 Task: Create a section Feature Fiesta and in the section, add a milestone Cryptocurrency Integration in the project AutoDesk
Action: Mouse moved to (768, 531)
Screenshot: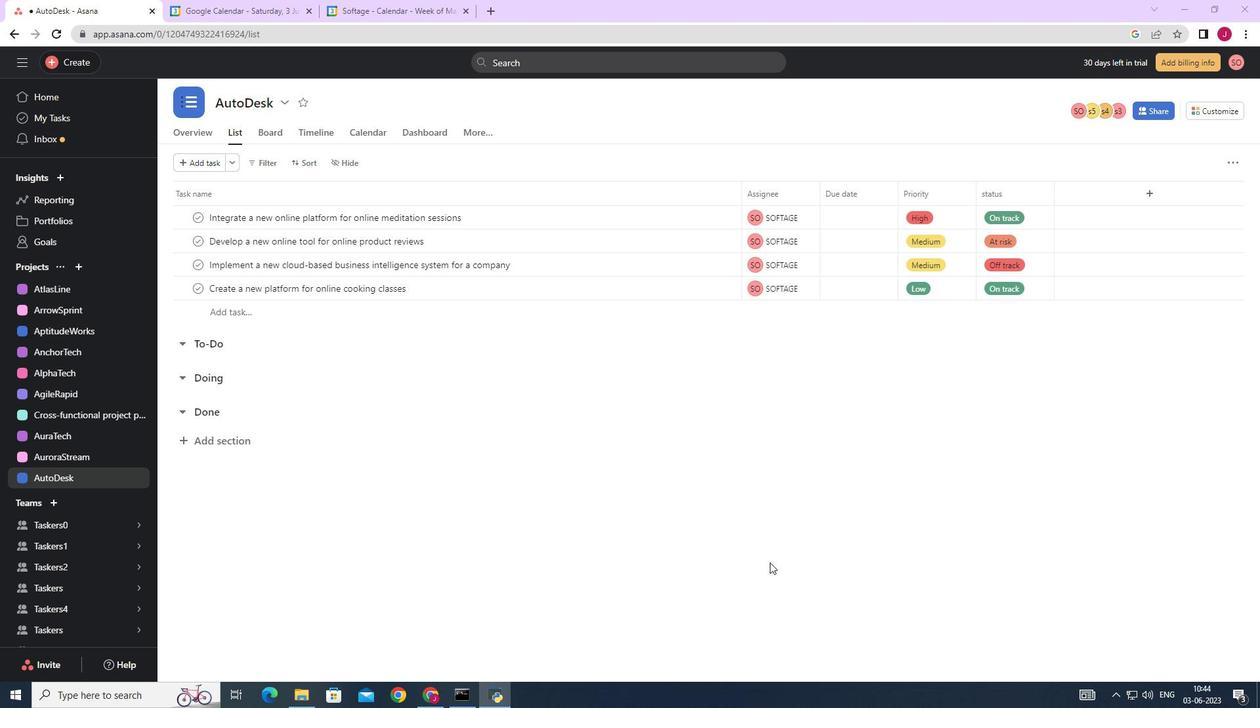 
Action: Mouse scrolled (768, 530) with delta (0, 0)
Screenshot: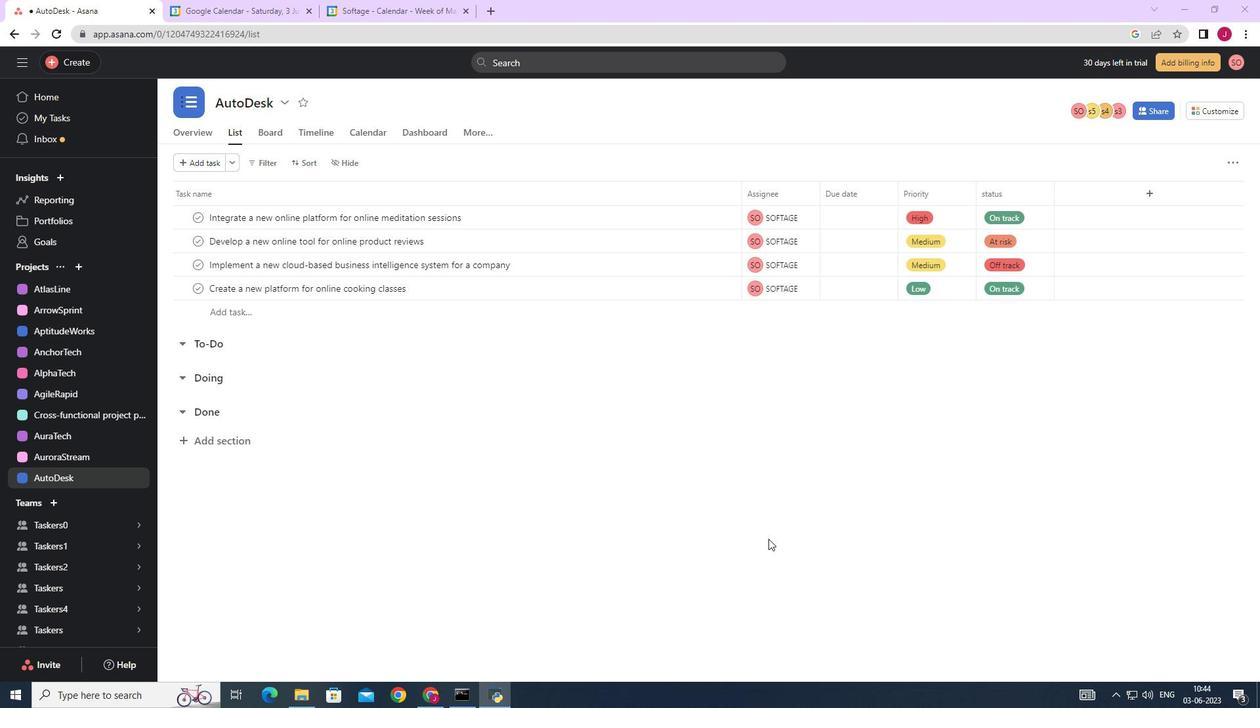 
Action: Mouse scrolled (768, 530) with delta (0, 0)
Screenshot: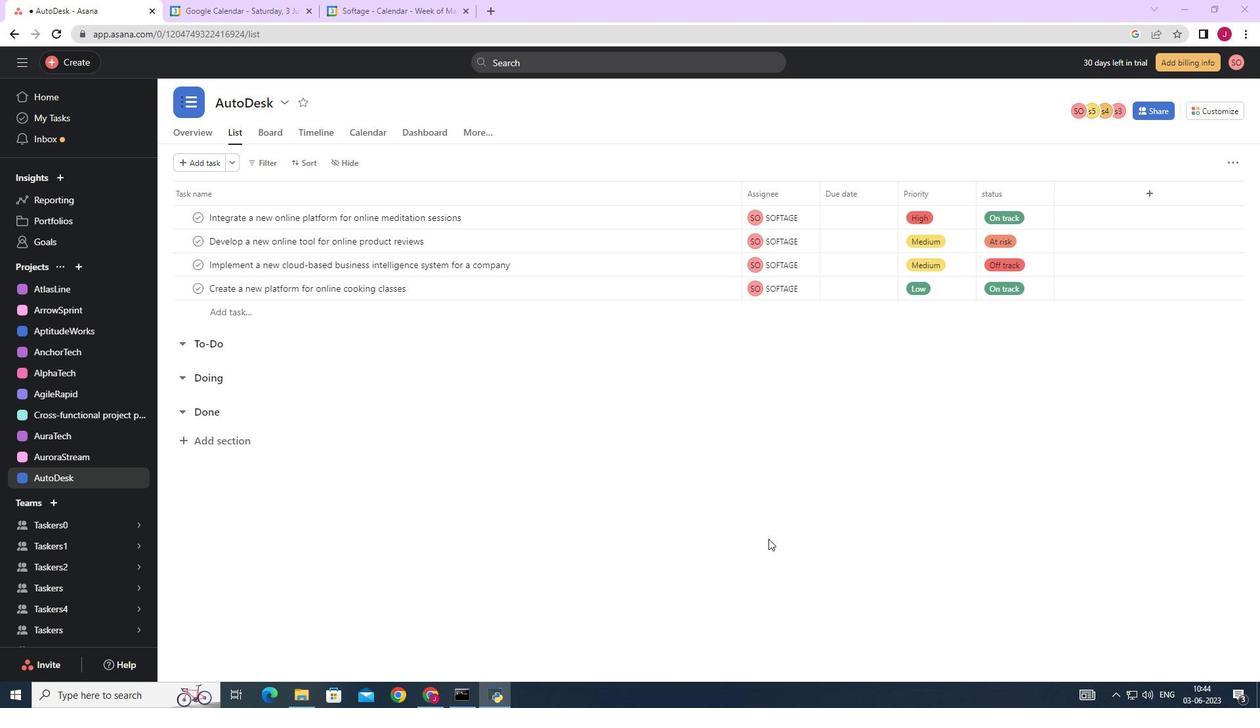 
Action: Mouse scrolled (768, 530) with delta (0, 0)
Screenshot: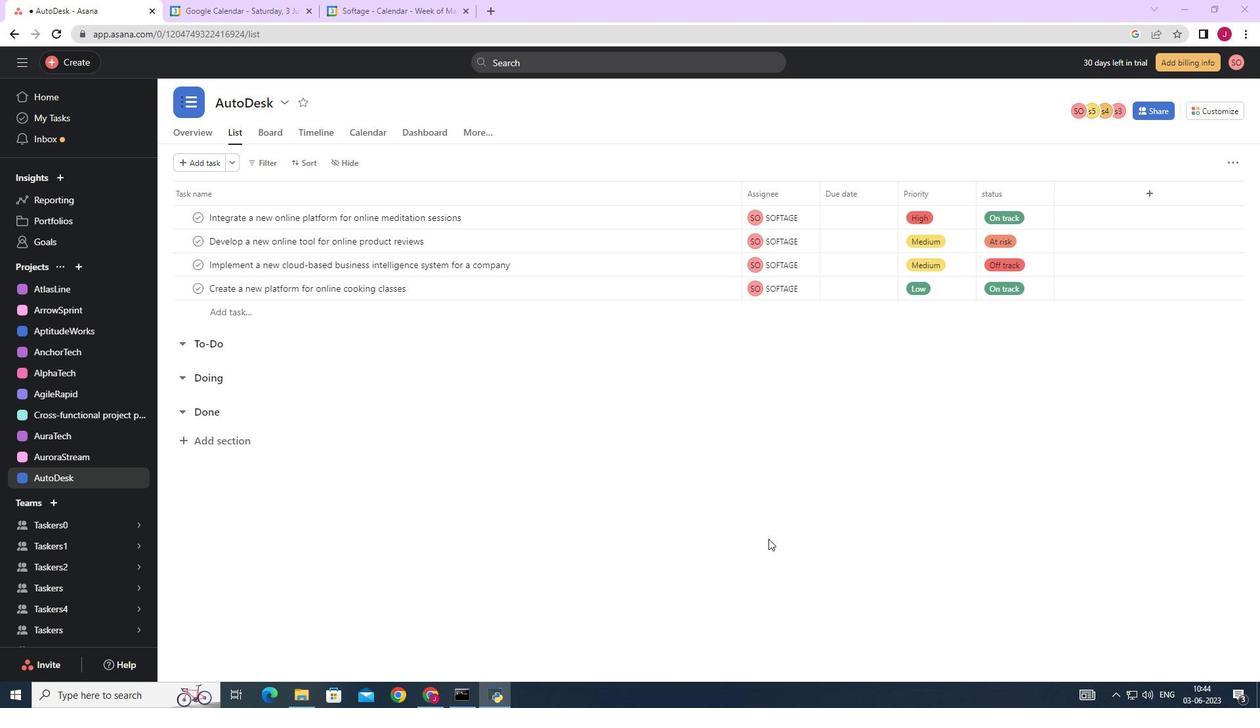 
Action: Mouse moved to (768, 530)
Screenshot: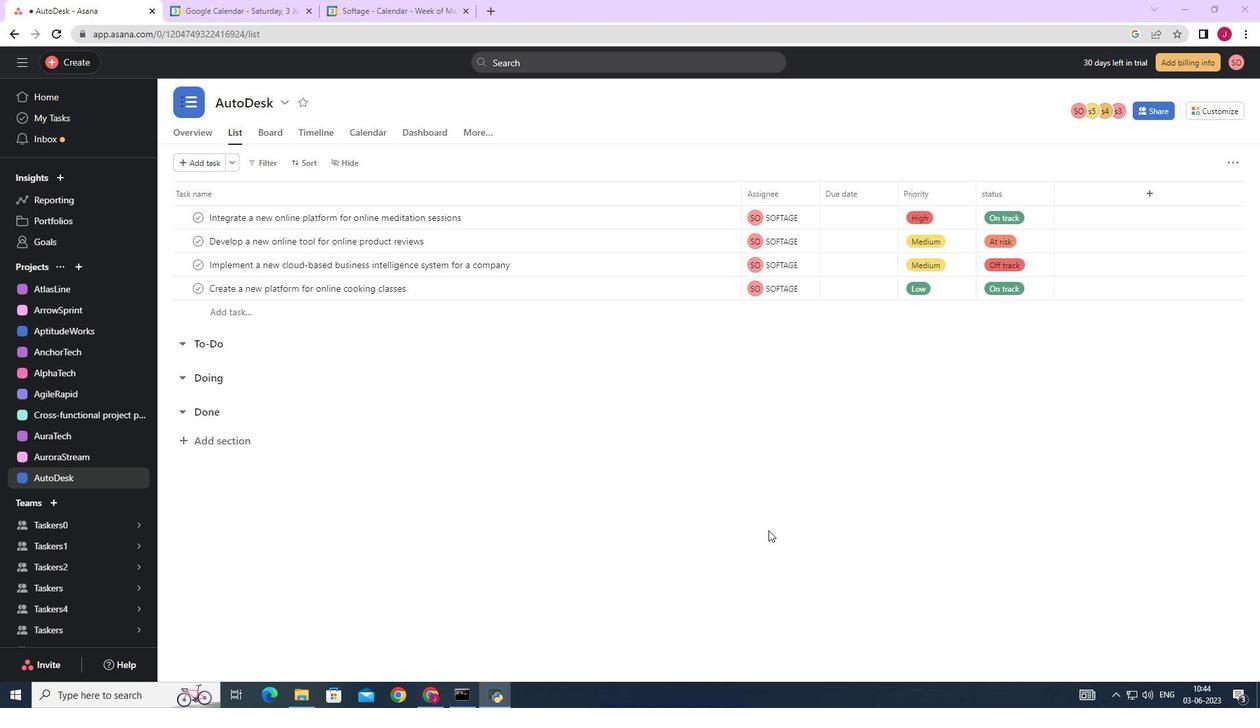 
Action: Mouse scrolled (768, 531) with delta (0, 0)
Screenshot: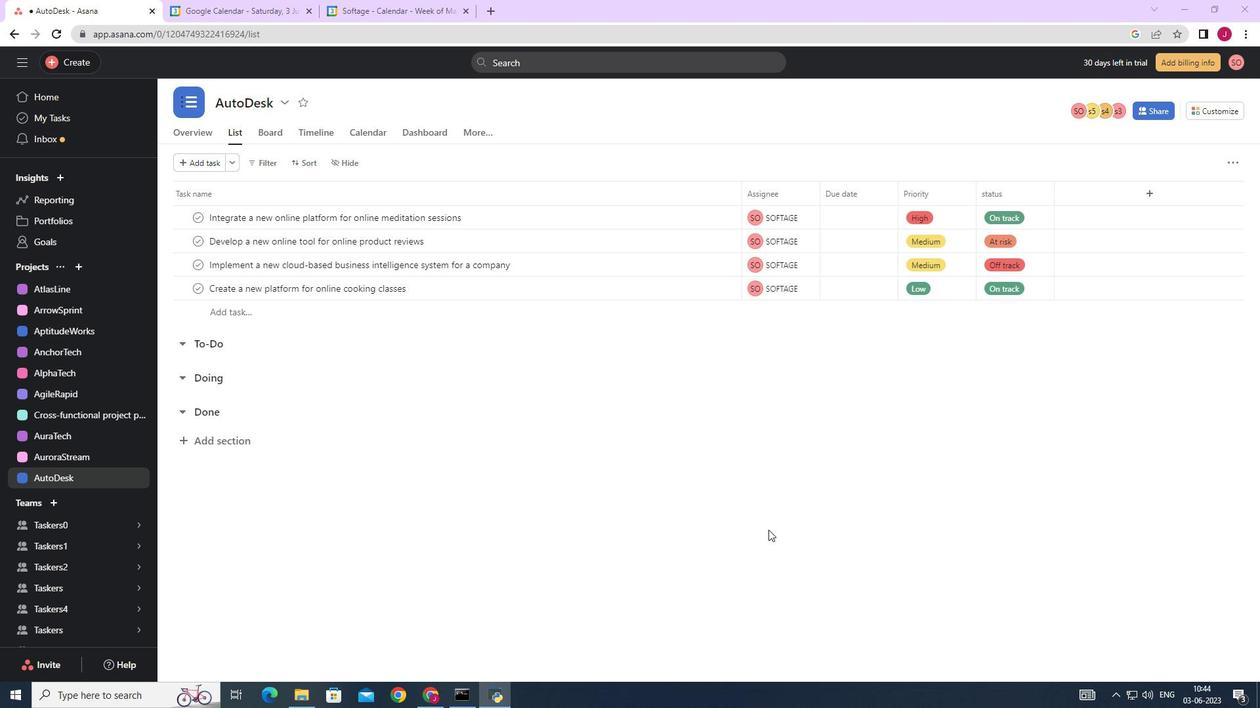 
Action: Mouse scrolled (768, 531) with delta (0, 0)
Screenshot: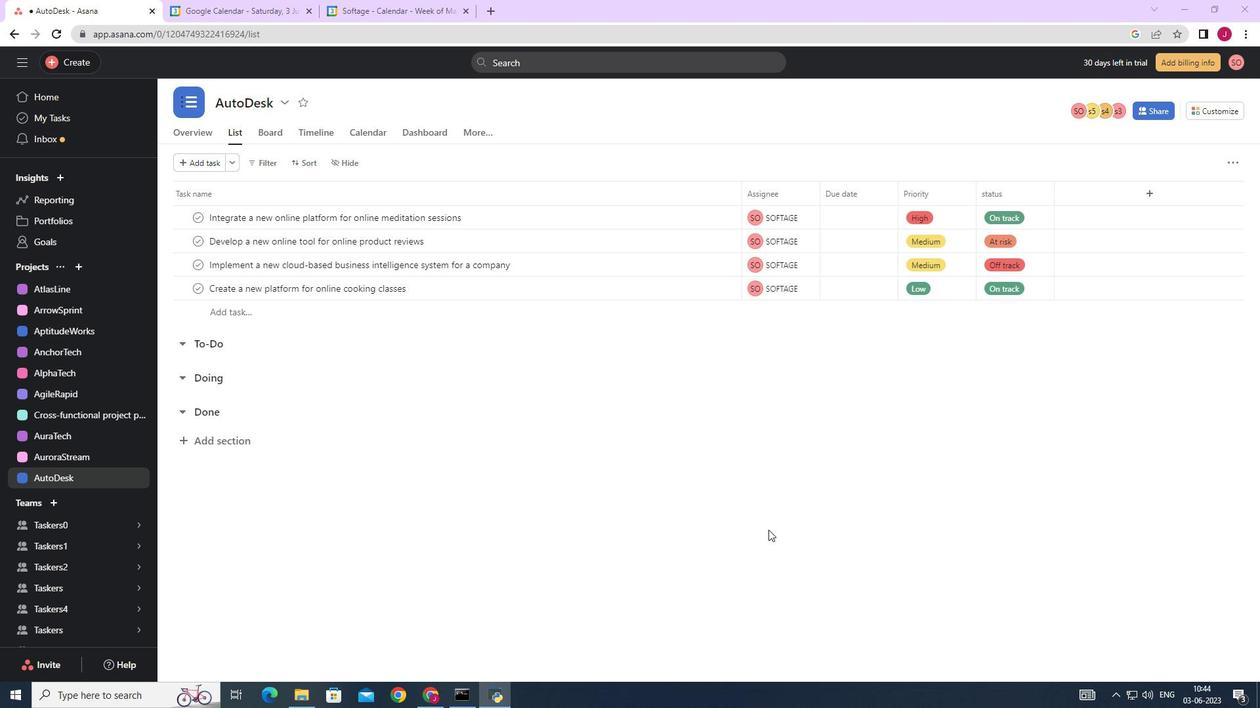 
Action: Mouse moved to (223, 437)
Screenshot: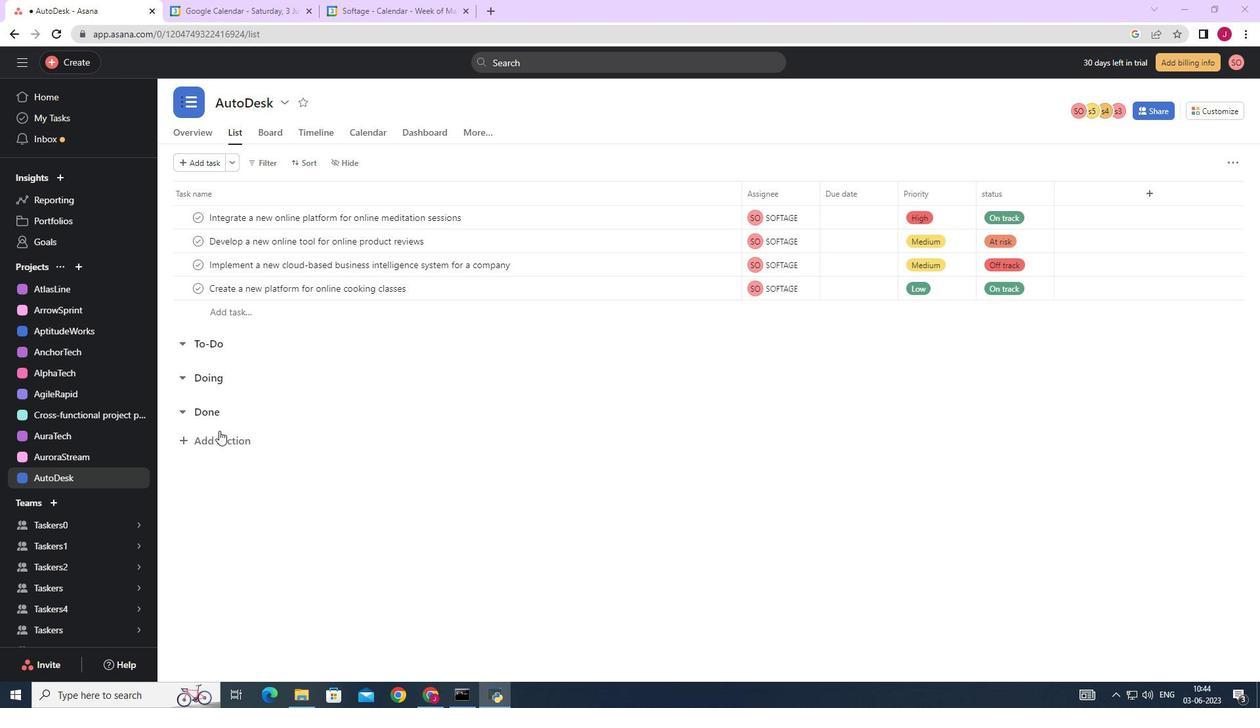 
Action: Mouse pressed left at (223, 437)
Screenshot: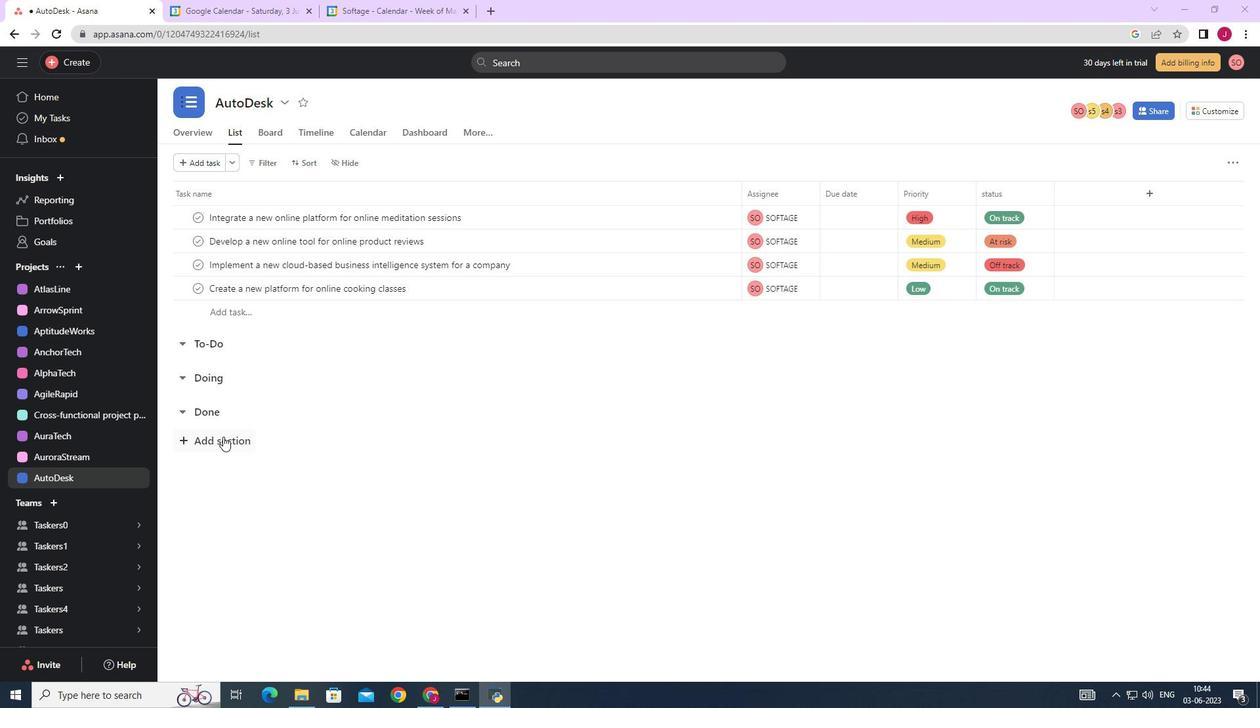 
Action: Mouse moved to (248, 434)
Screenshot: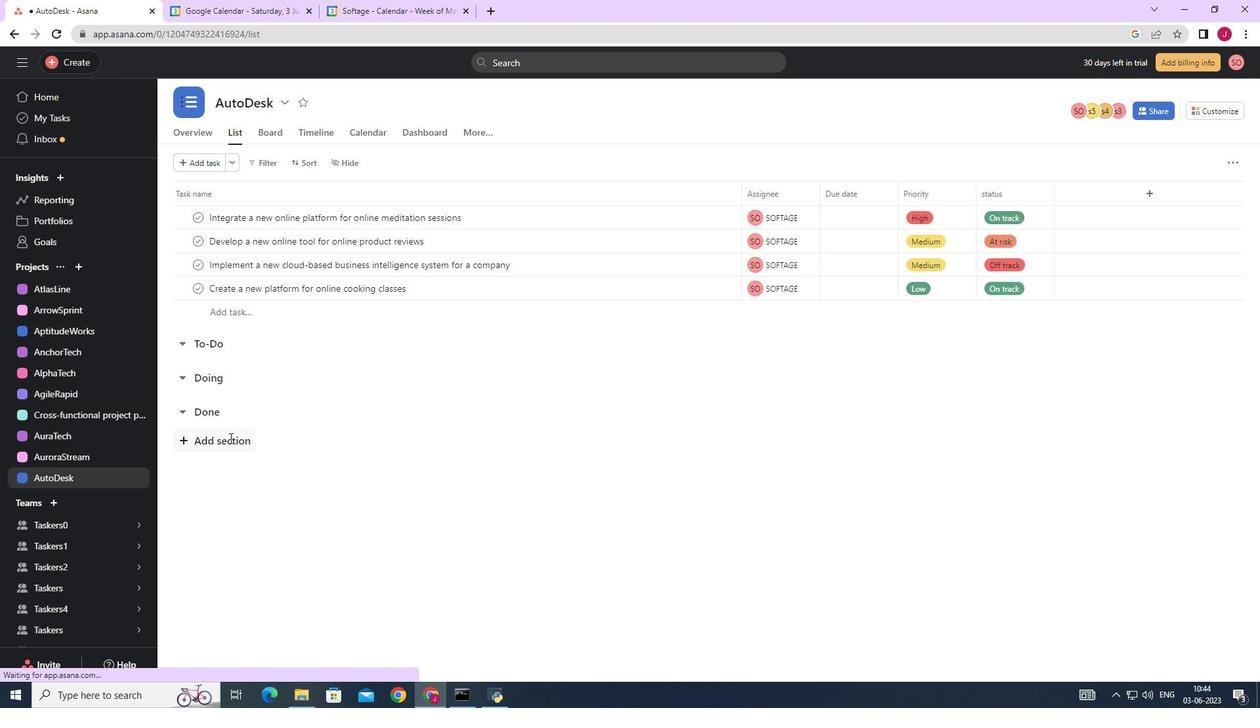 
Action: Mouse scrolled (248, 433) with delta (0, 0)
Screenshot: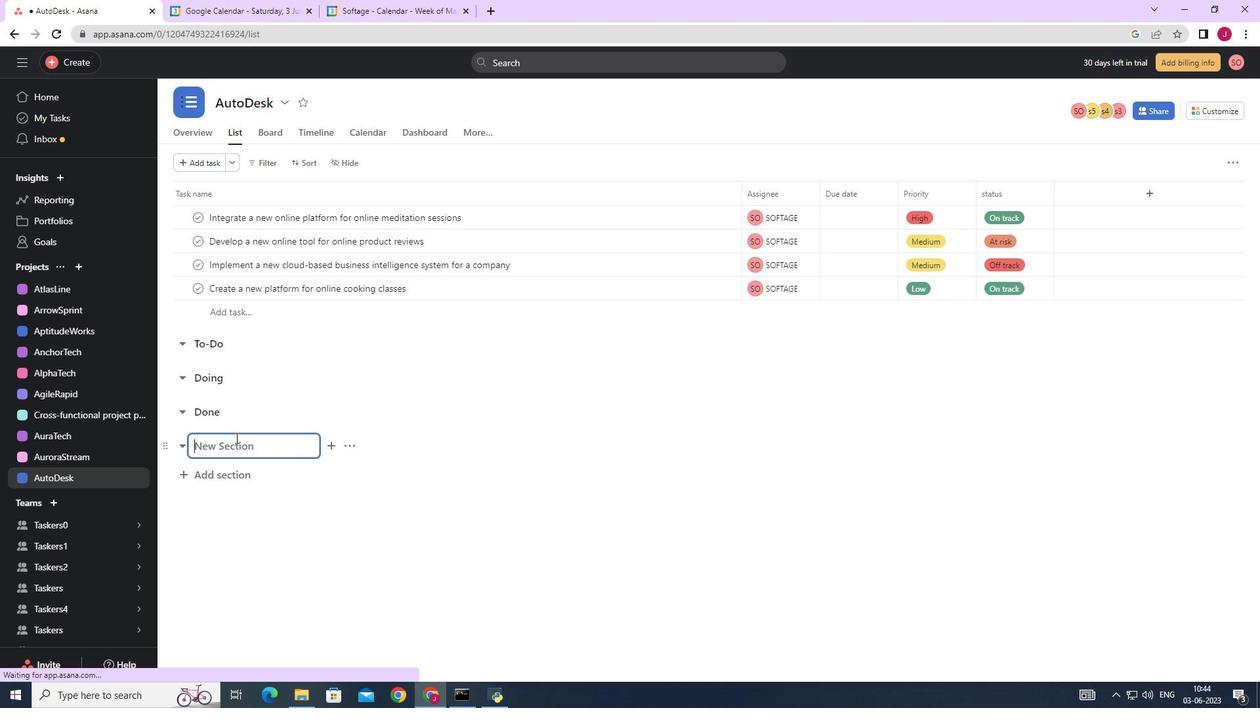 
Action: Mouse scrolled (248, 433) with delta (0, 0)
Screenshot: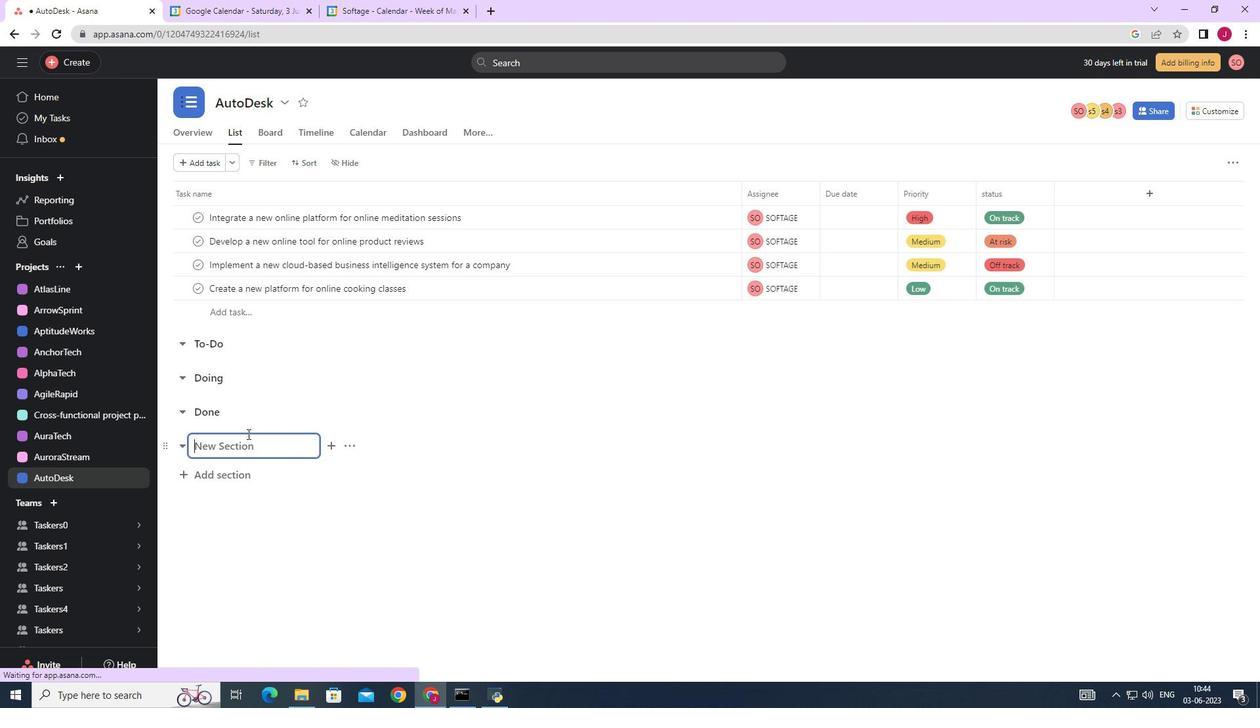 
Action: Mouse scrolled (248, 433) with delta (0, 0)
Screenshot: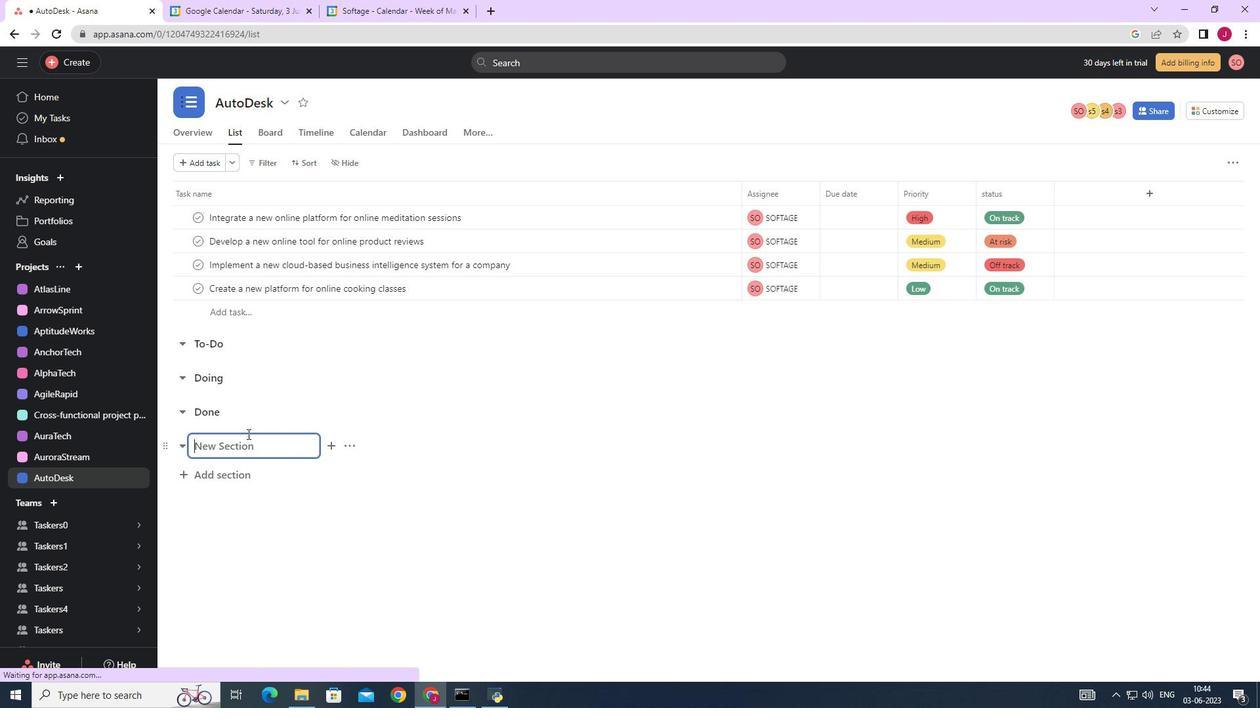 
Action: Mouse scrolled (248, 433) with delta (0, 0)
Screenshot: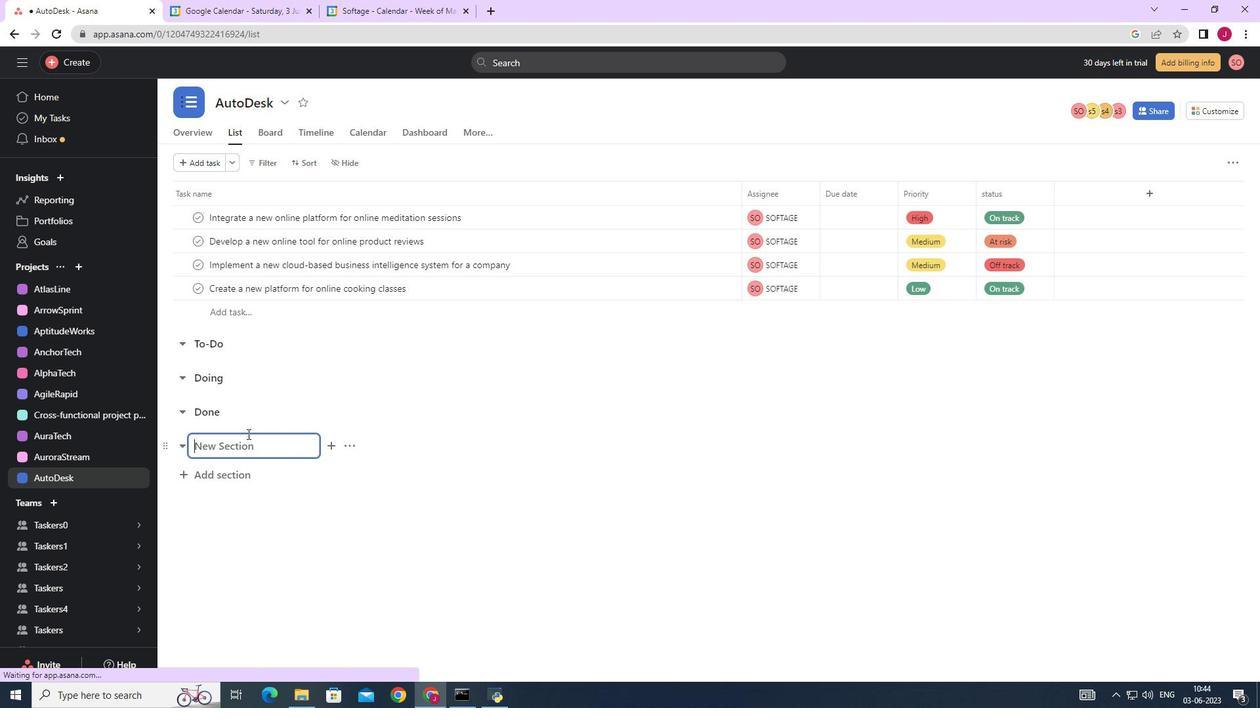 
Action: Mouse scrolled (248, 433) with delta (0, 0)
Screenshot: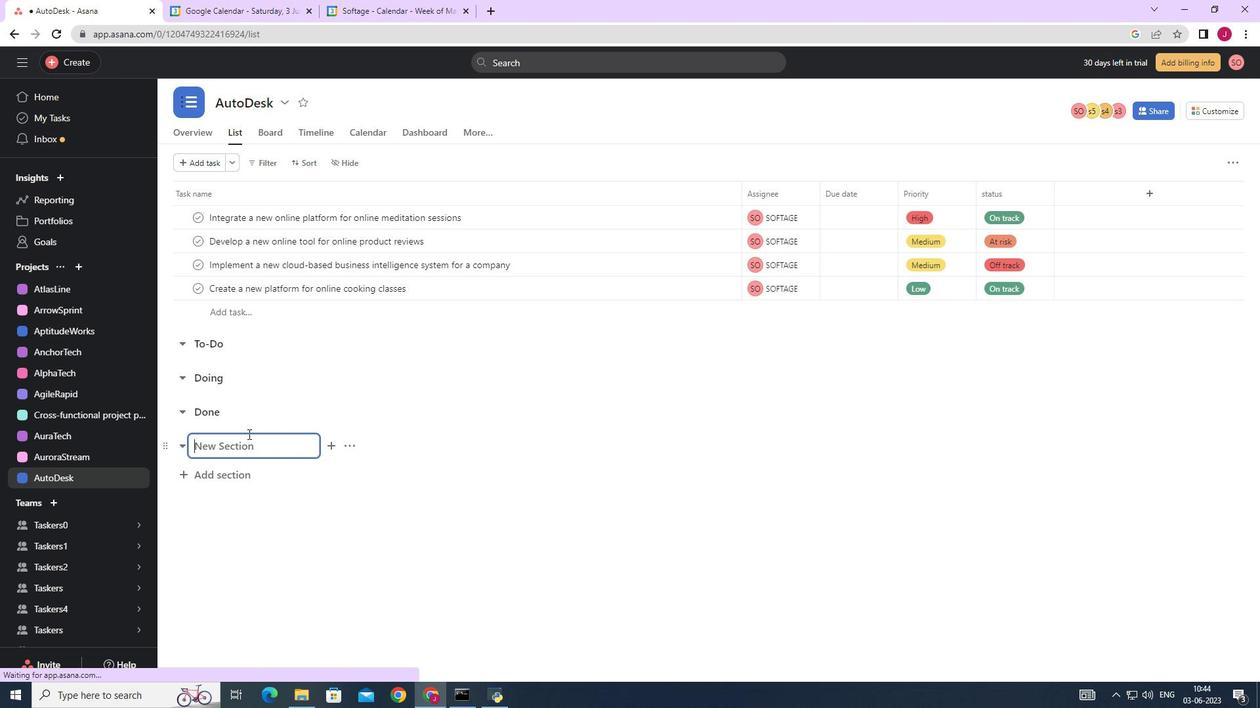 
Action: Mouse scrolled (248, 433) with delta (0, 0)
Screenshot: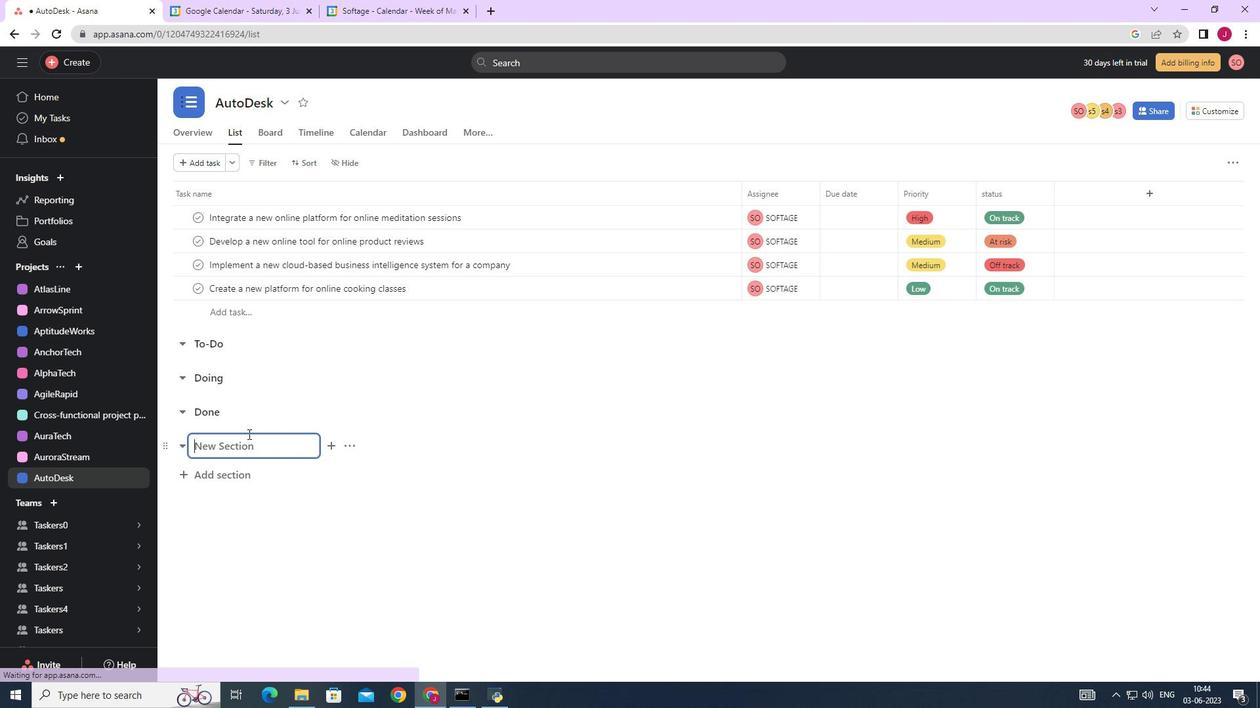 
Action: Mouse moved to (246, 443)
Screenshot: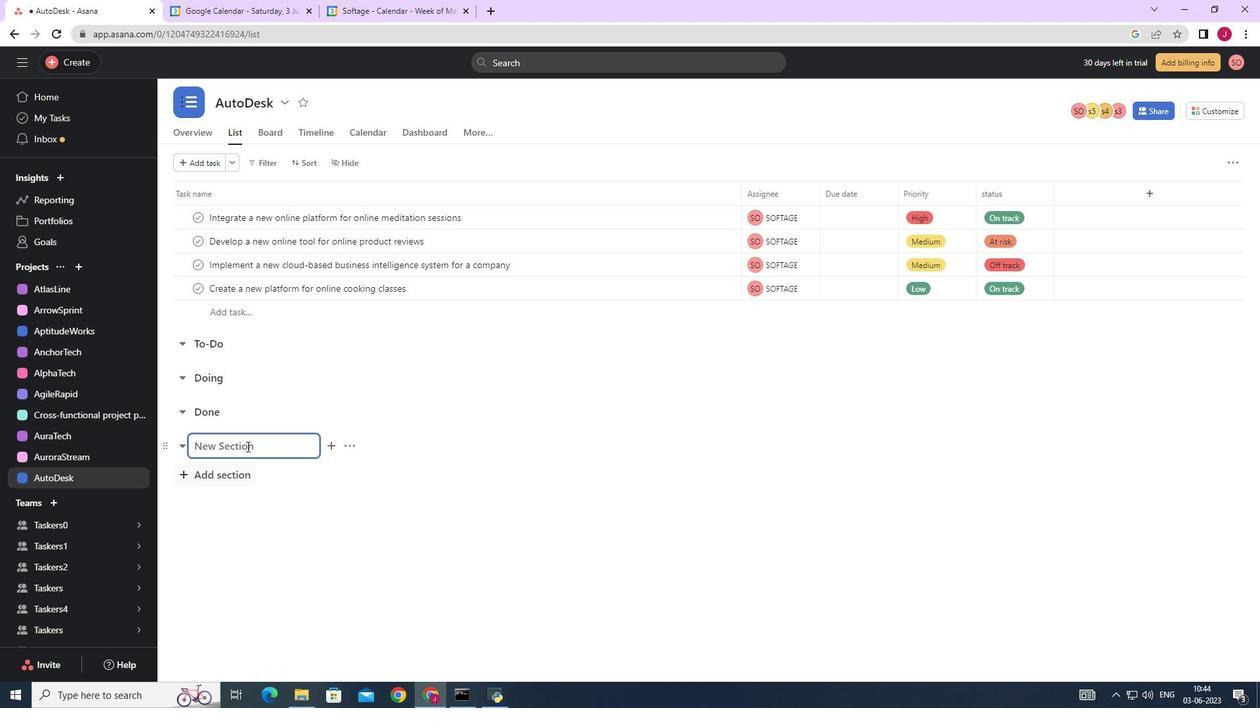 
Action: Key pressed <Key.caps_lock>F<Key.caps_lock>eature<Key.space><Key.caps_lock>F<Key.caps_lock>iesta<Key.enter><Key.caps_lock>C<Key.caps_lock>ryptocurrency<Key.space><Key.caps_lock>I<Key.caps_lock>ntegration
Screenshot: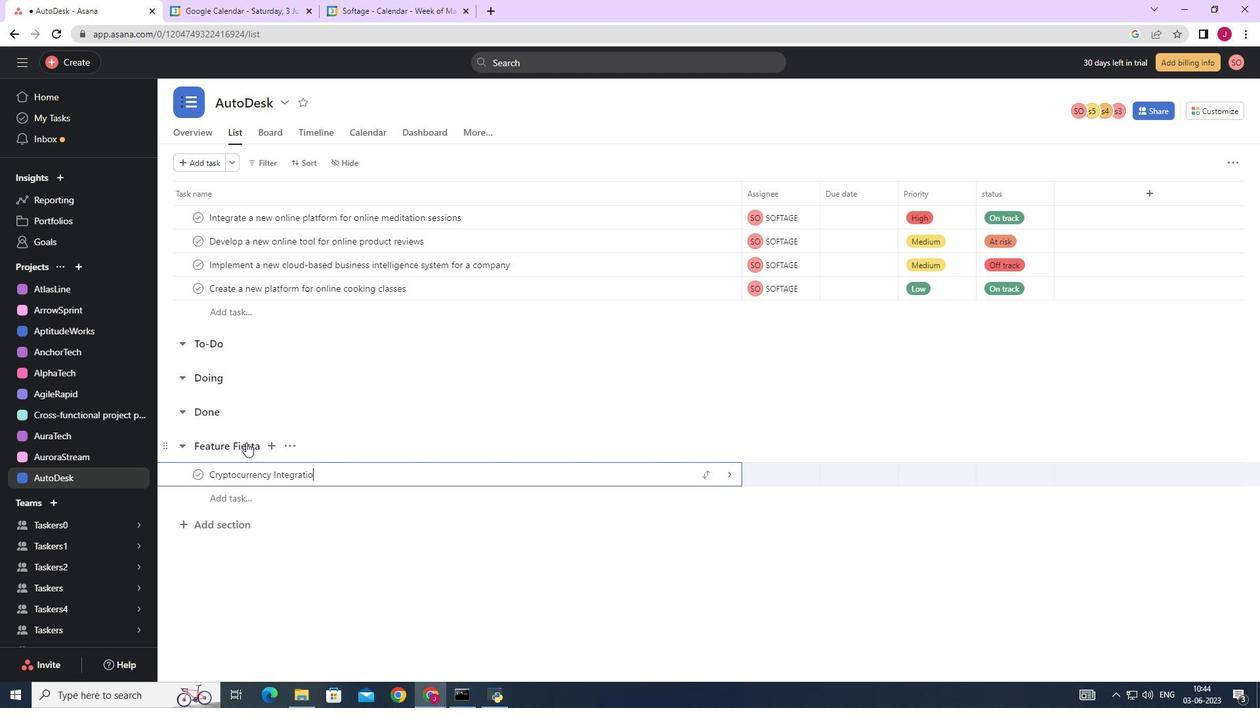 
Action: Mouse moved to (730, 479)
Screenshot: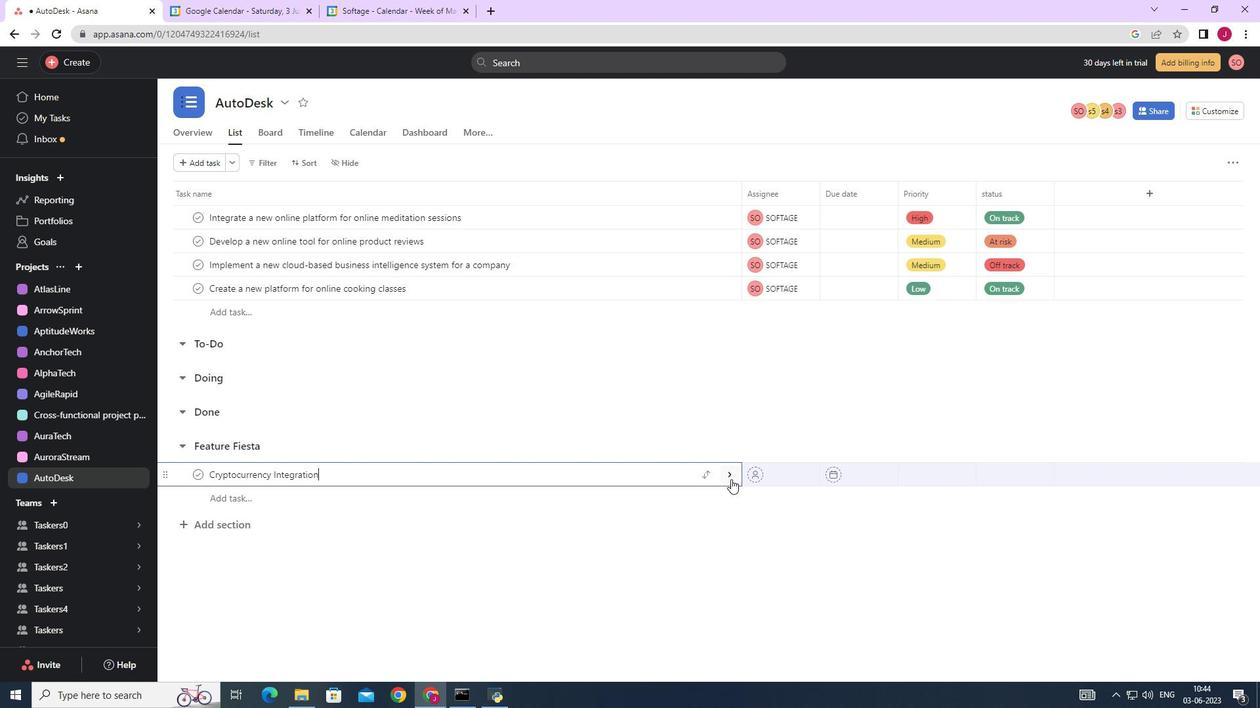 
Action: Mouse pressed left at (730, 479)
Screenshot: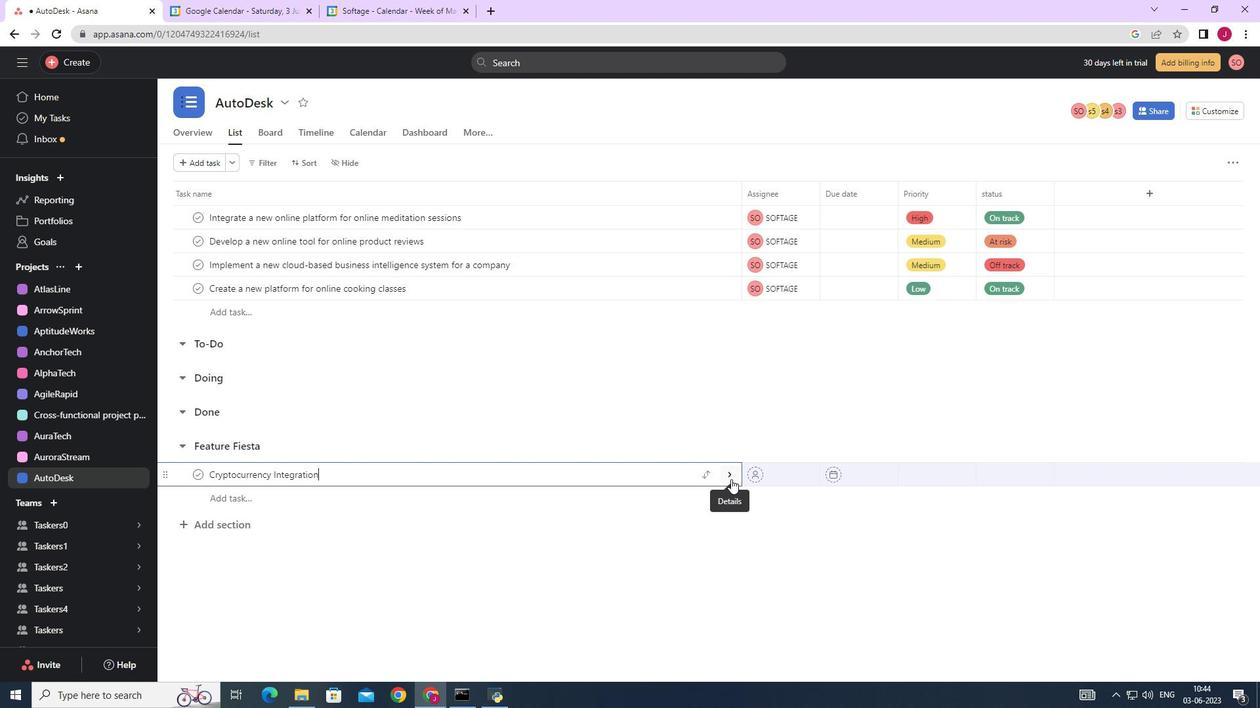 
Action: Mouse moved to (1214, 162)
Screenshot: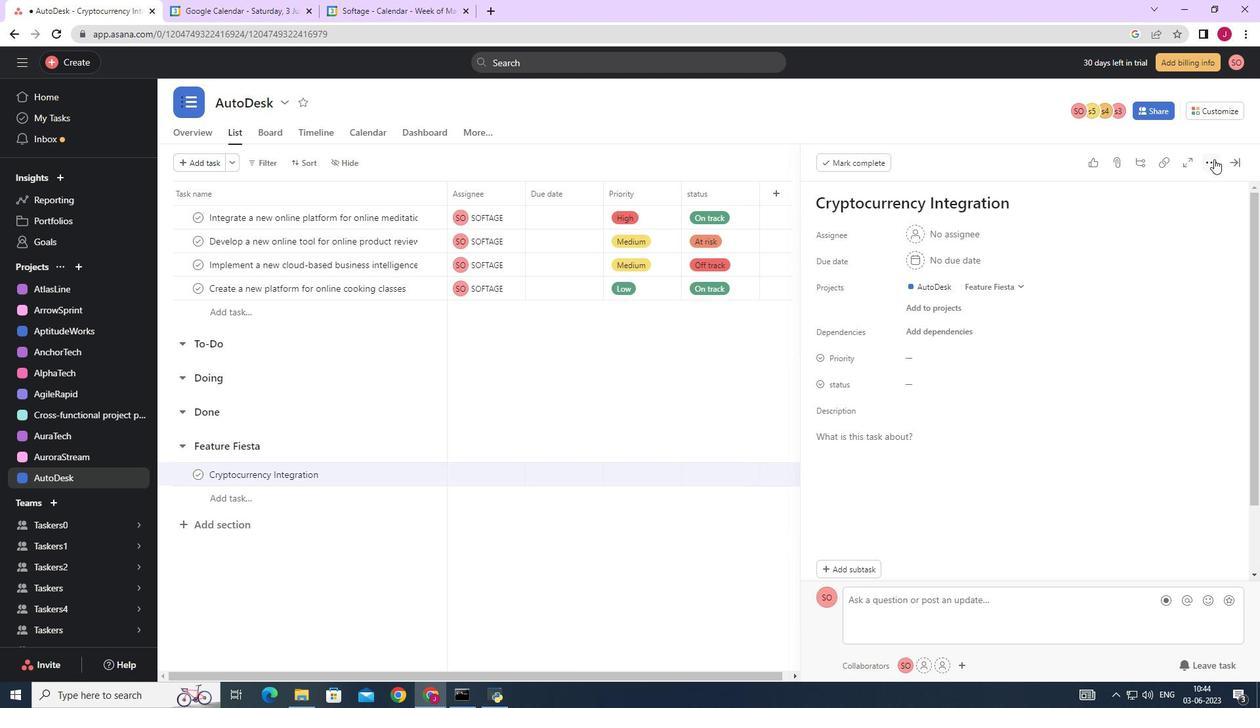 
Action: Mouse pressed left at (1214, 162)
Screenshot: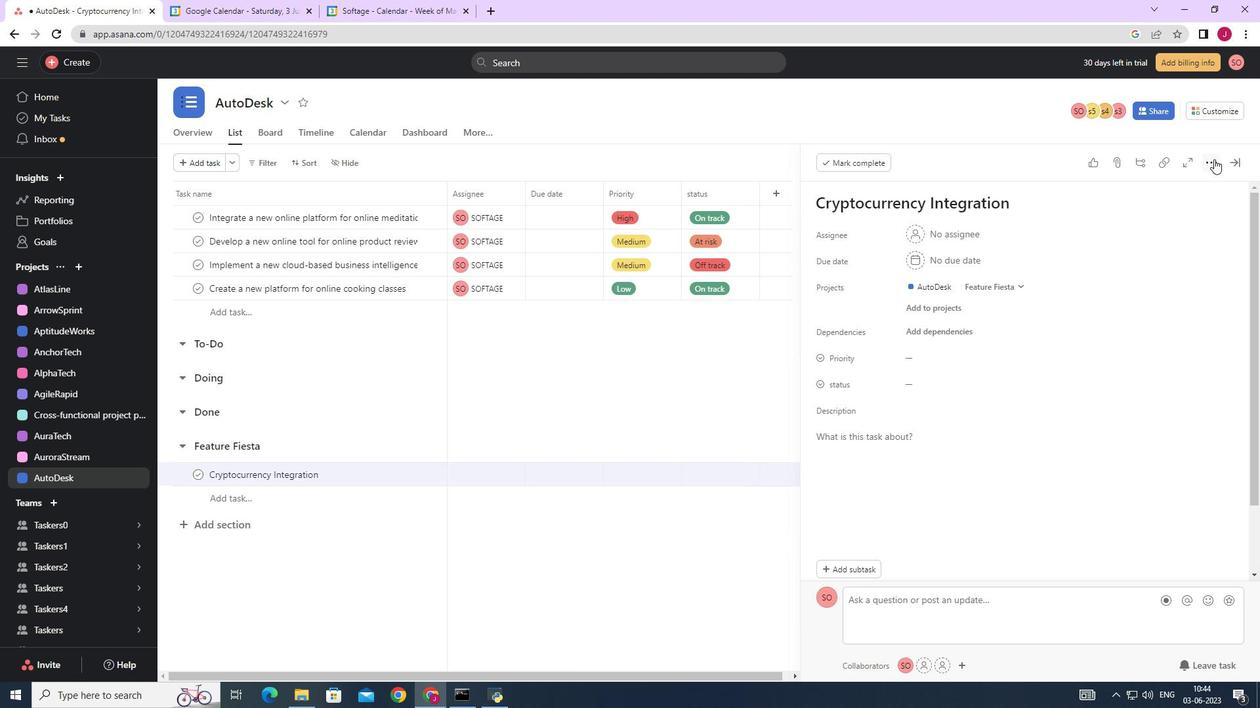 
Action: Mouse moved to (1085, 213)
Screenshot: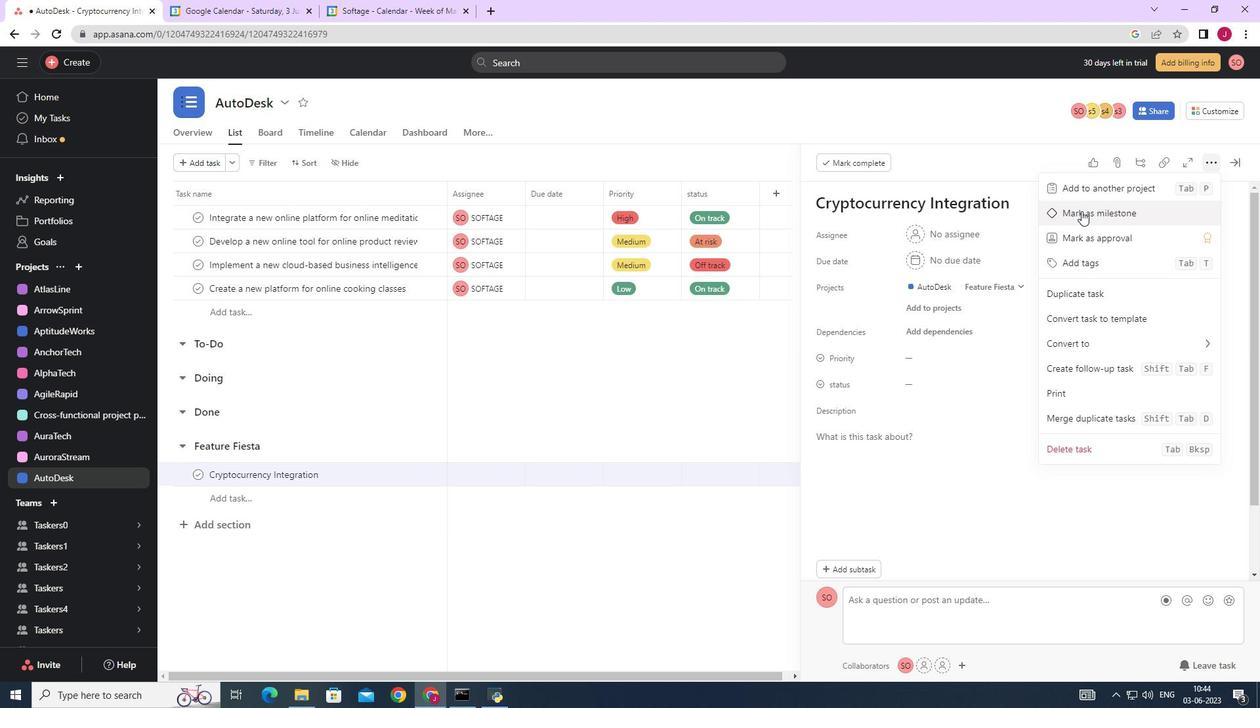 
Action: Mouse pressed left at (1085, 213)
Screenshot: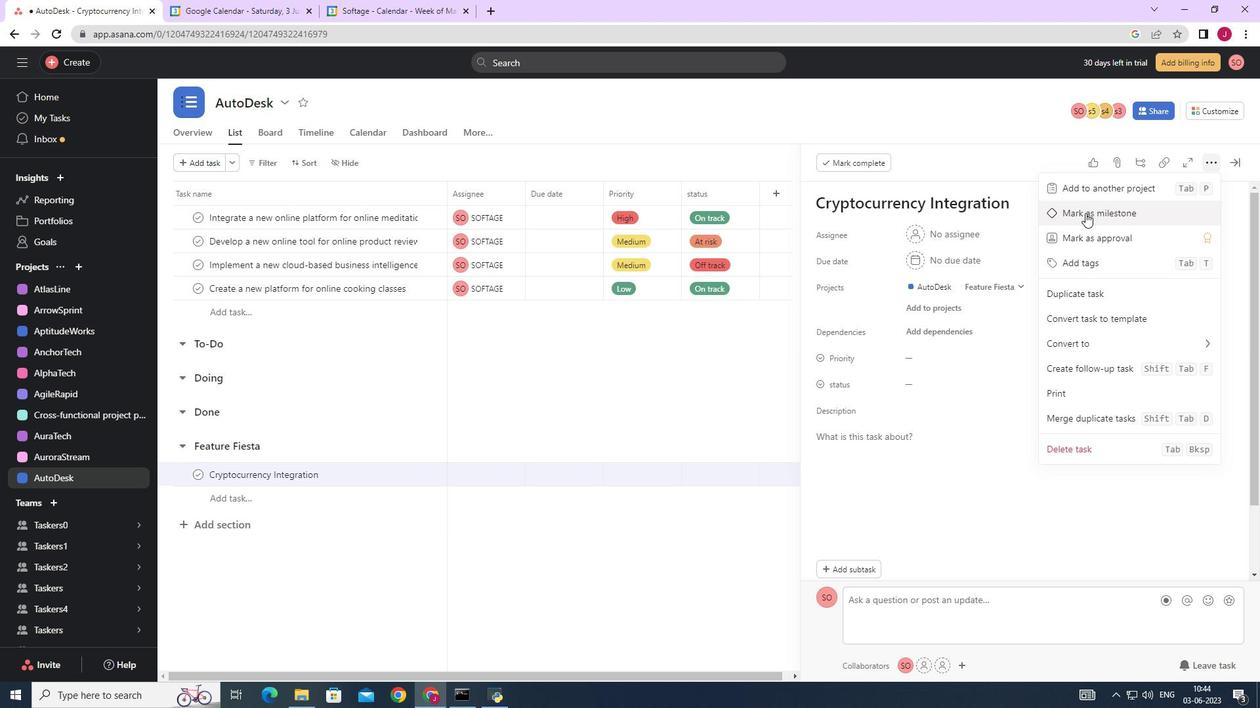 
Action: Mouse moved to (1237, 161)
Screenshot: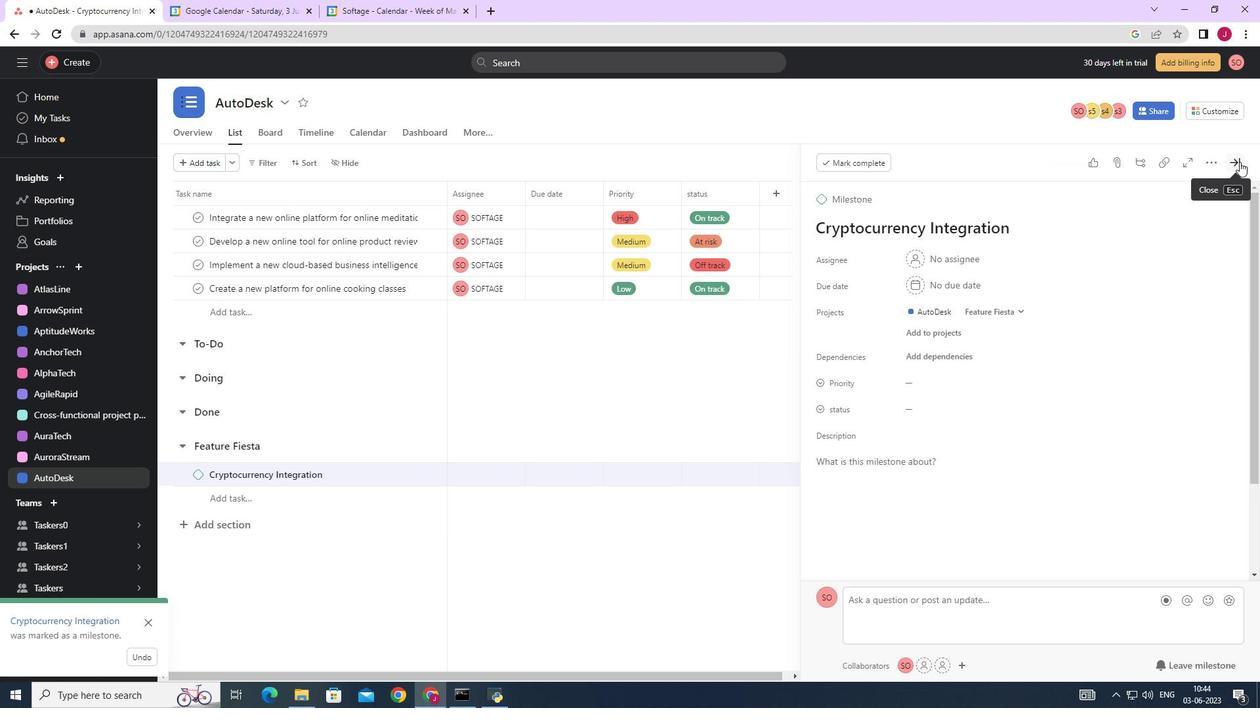 
Action: Mouse pressed left at (1237, 161)
Screenshot: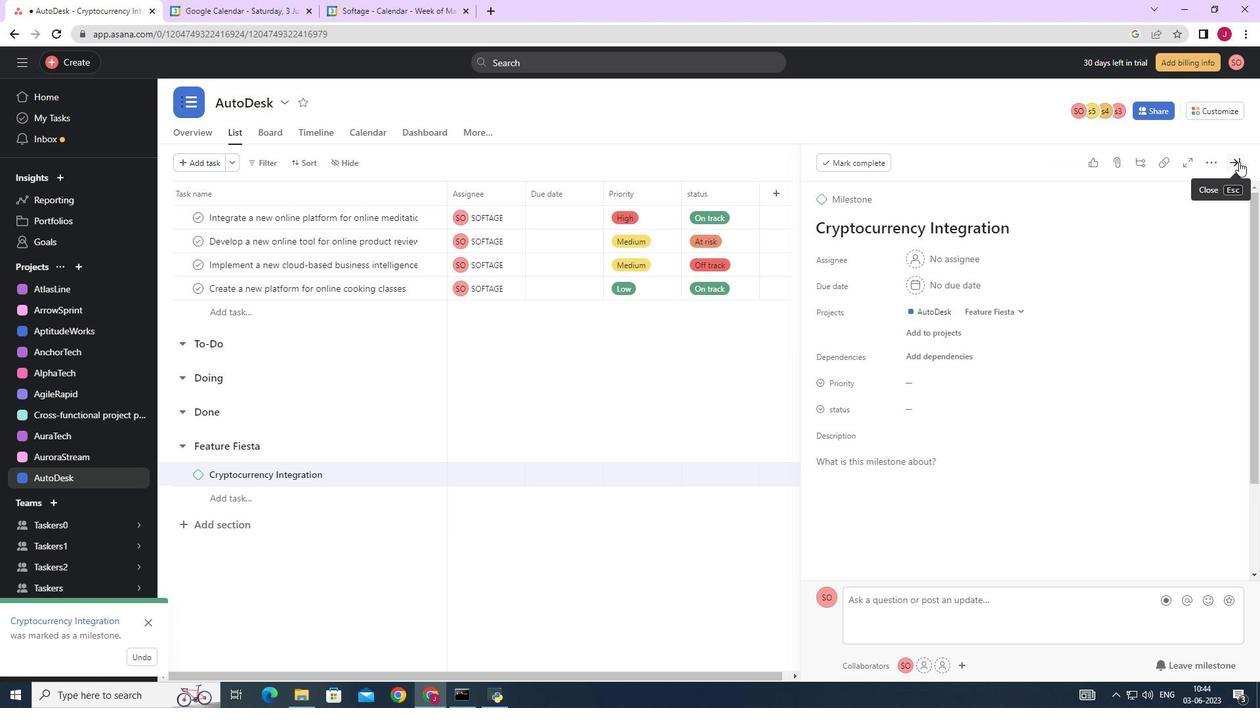
Action: Mouse moved to (972, 397)
Screenshot: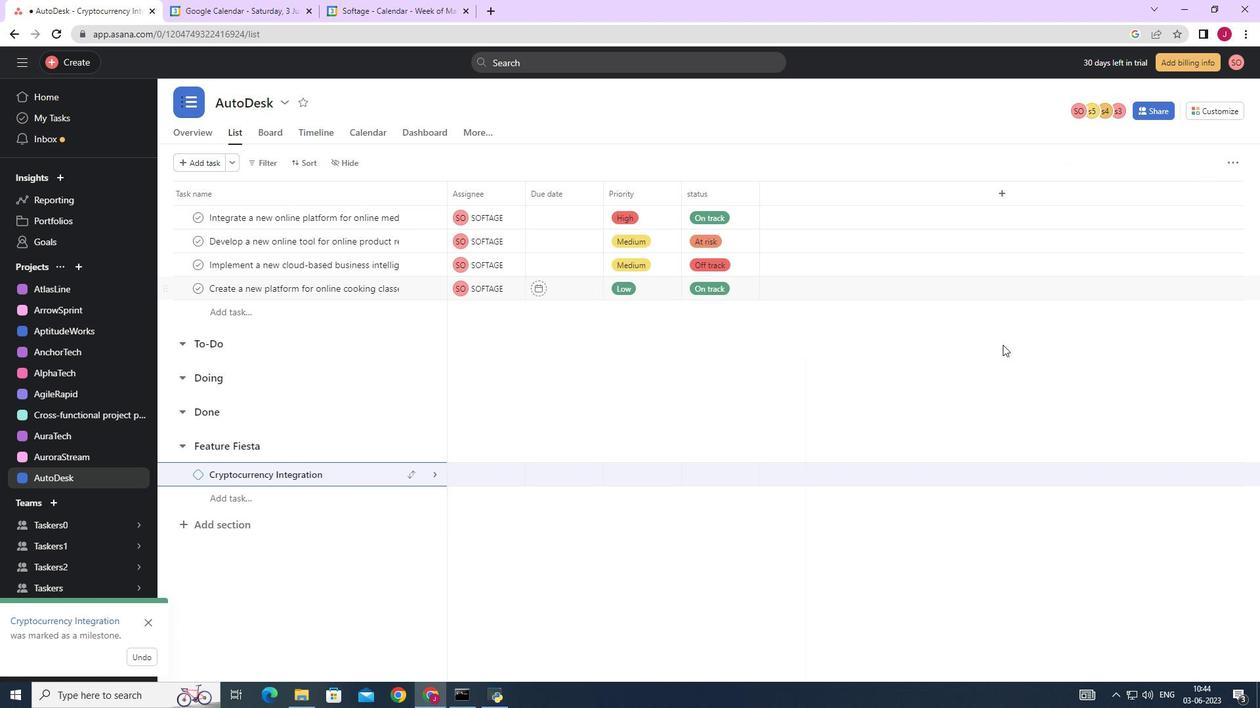
